 Task: Create a due date automation trigger when advanced on, on the monday of the week a card is due add fields without custom field "Resume" set to a number greater than 1 and lower than 10 at 11:00 AM.
Action: Mouse moved to (1009, 75)
Screenshot: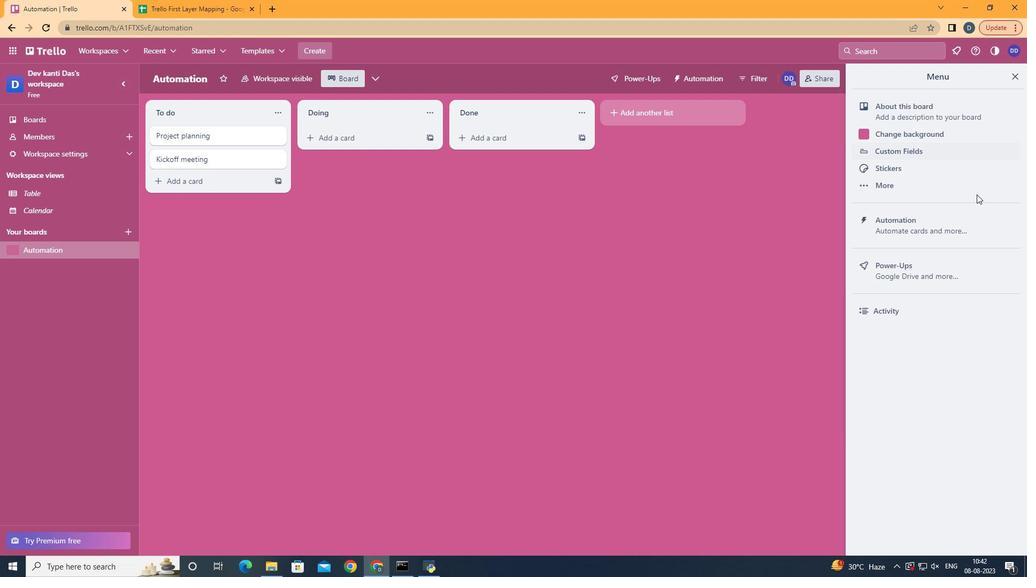 
Action: Mouse pressed left at (1009, 75)
Screenshot: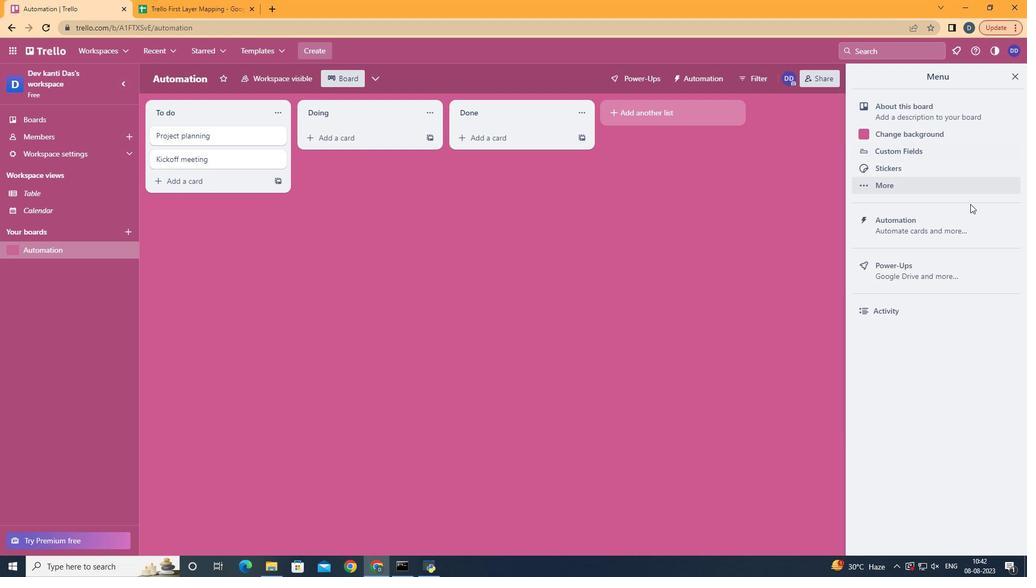 
Action: Mouse moved to (946, 224)
Screenshot: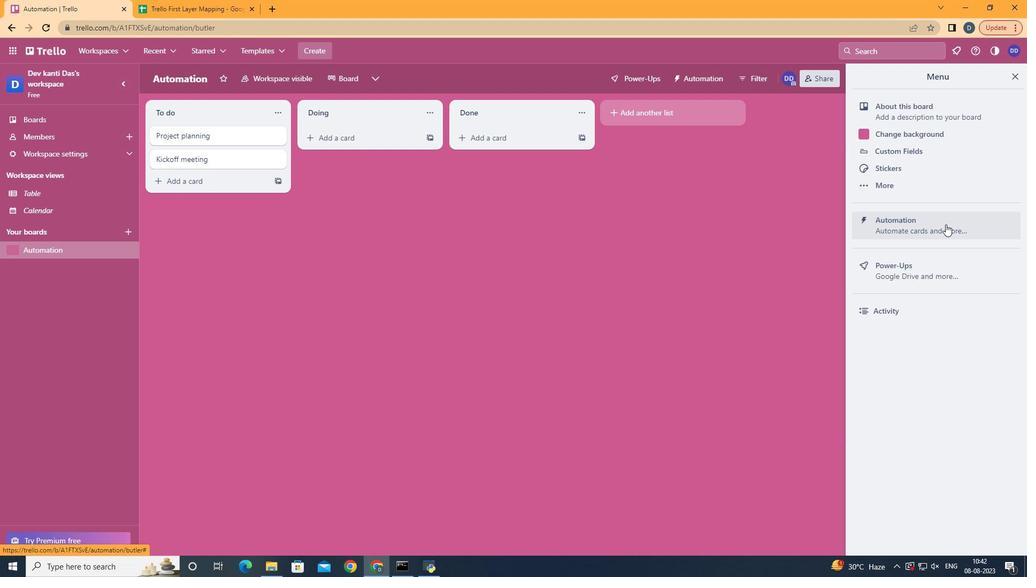 
Action: Mouse pressed left at (946, 224)
Screenshot: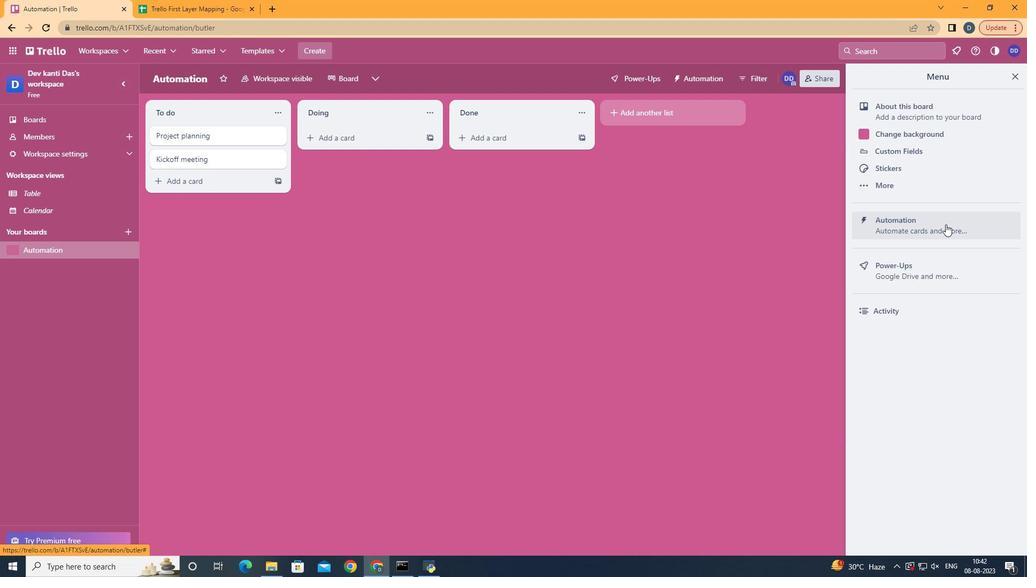 
Action: Mouse moved to (197, 217)
Screenshot: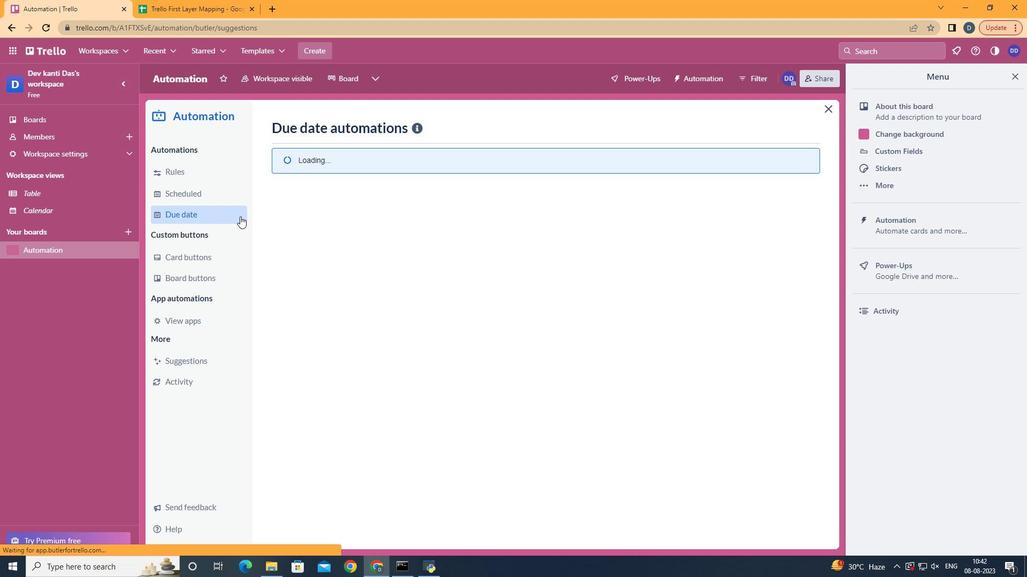 
Action: Mouse pressed left at (197, 217)
Screenshot: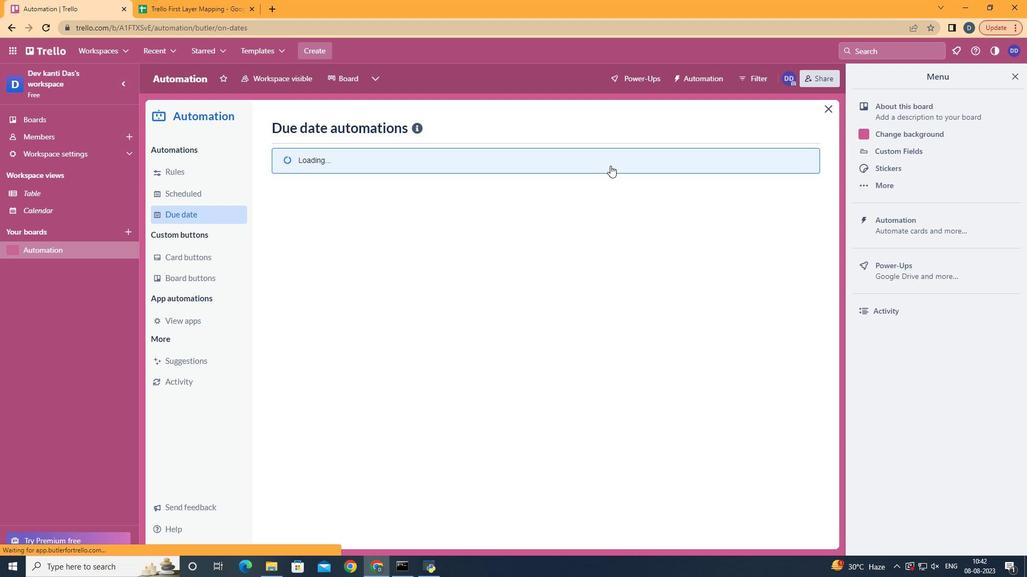 
Action: Mouse moved to (748, 131)
Screenshot: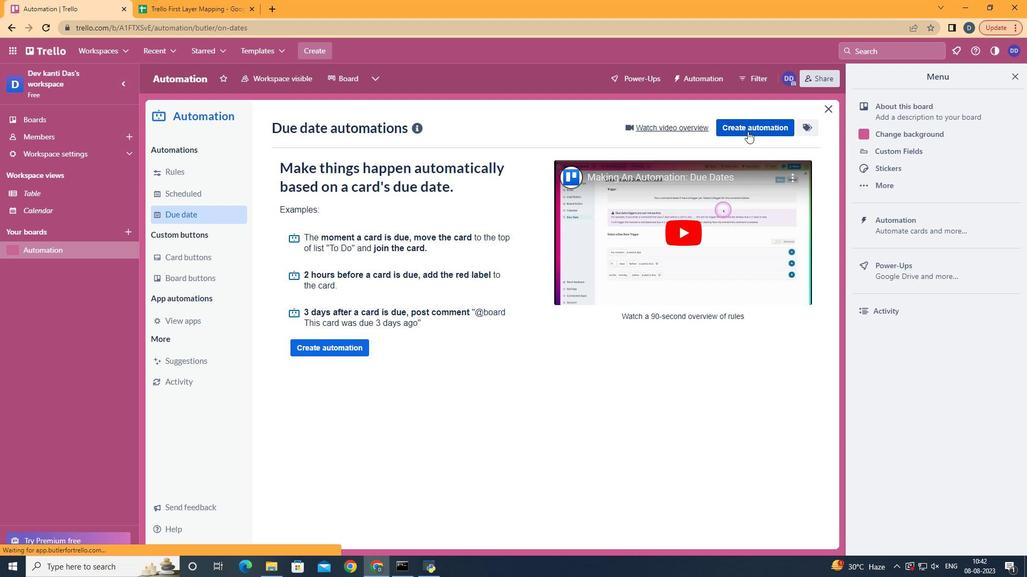 
Action: Mouse pressed left at (748, 131)
Screenshot: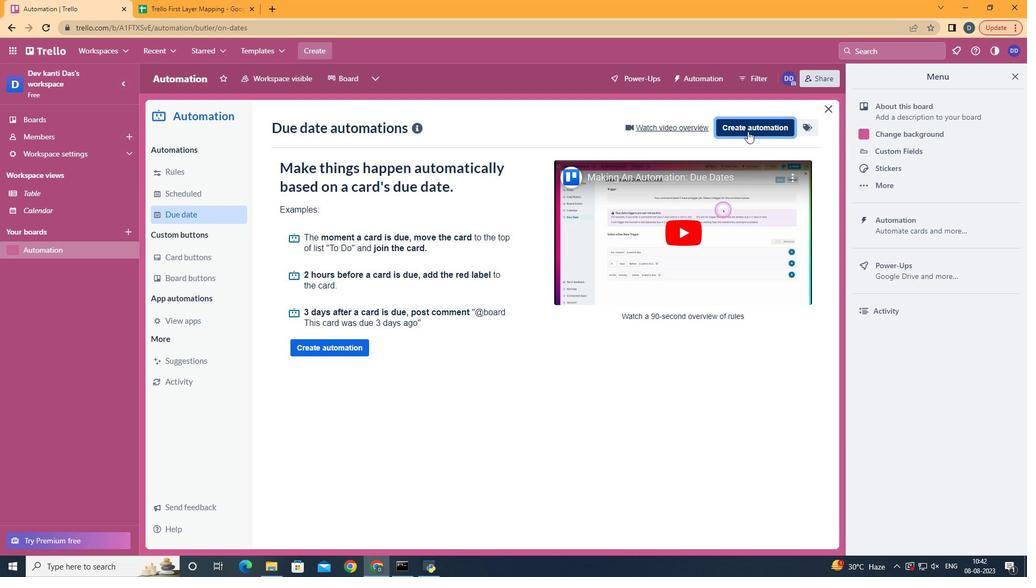 
Action: Mouse moved to (559, 224)
Screenshot: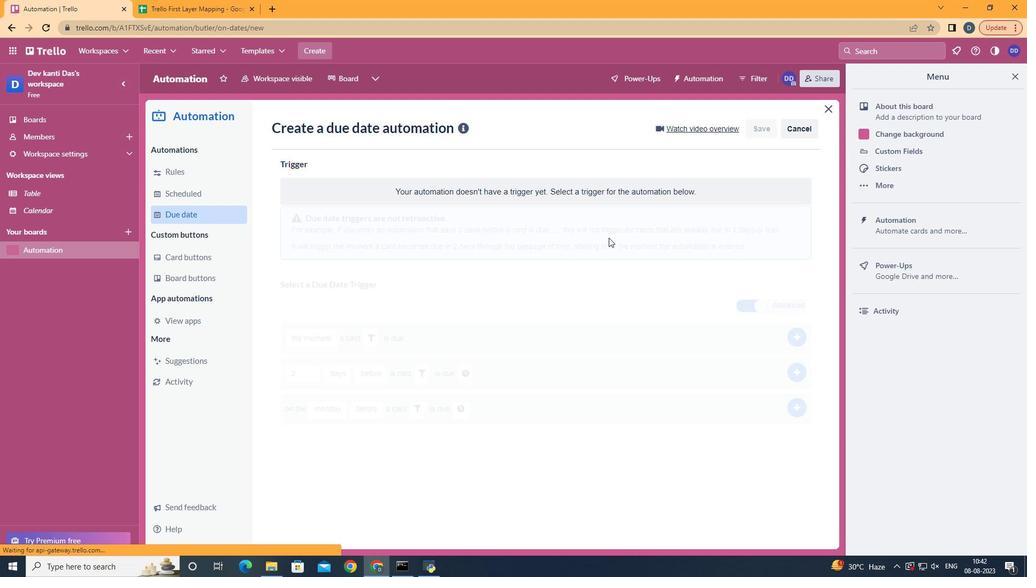 
Action: Mouse pressed left at (559, 224)
Screenshot: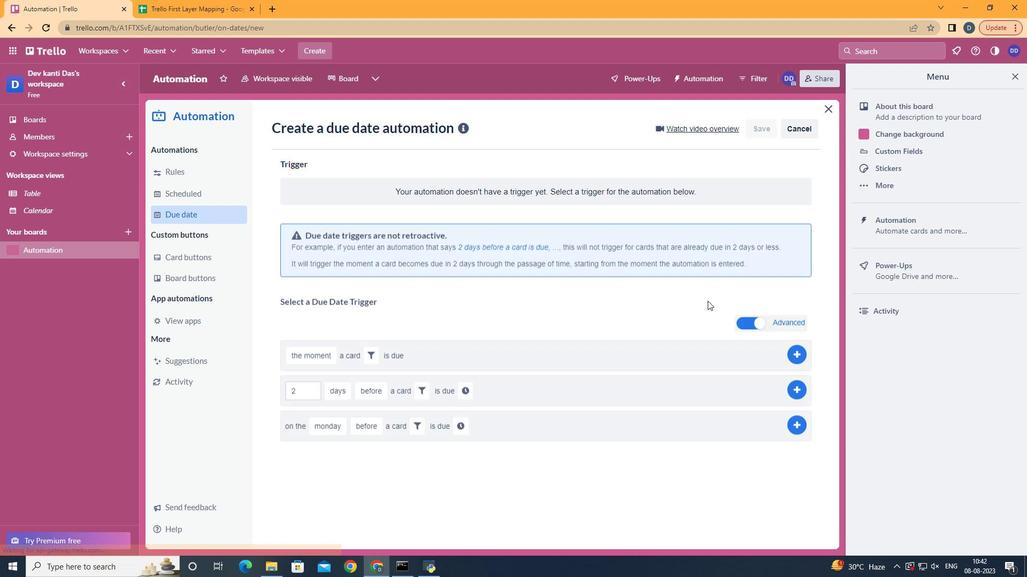 
Action: Mouse moved to (346, 281)
Screenshot: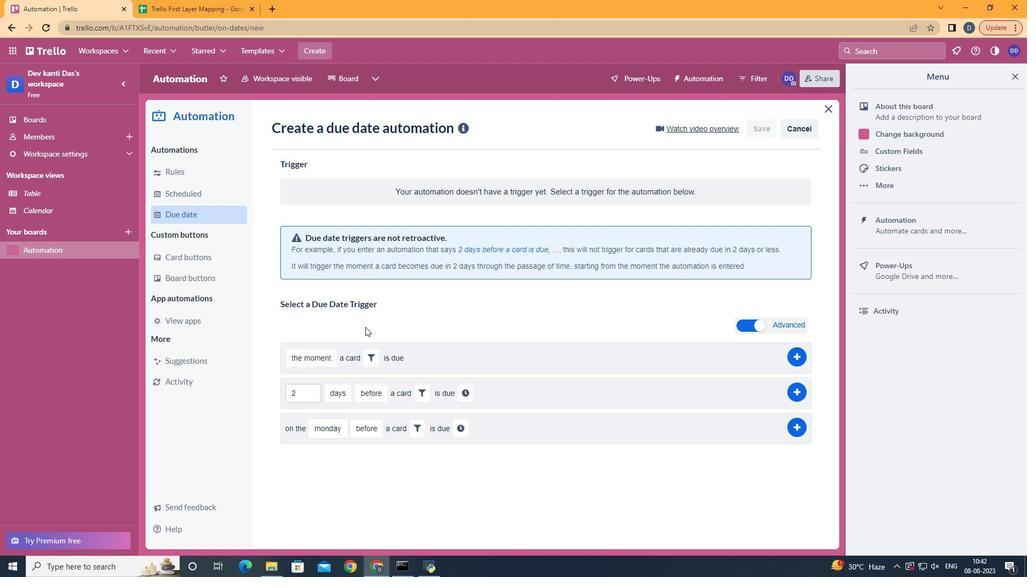 
Action: Mouse pressed left at (346, 281)
Screenshot: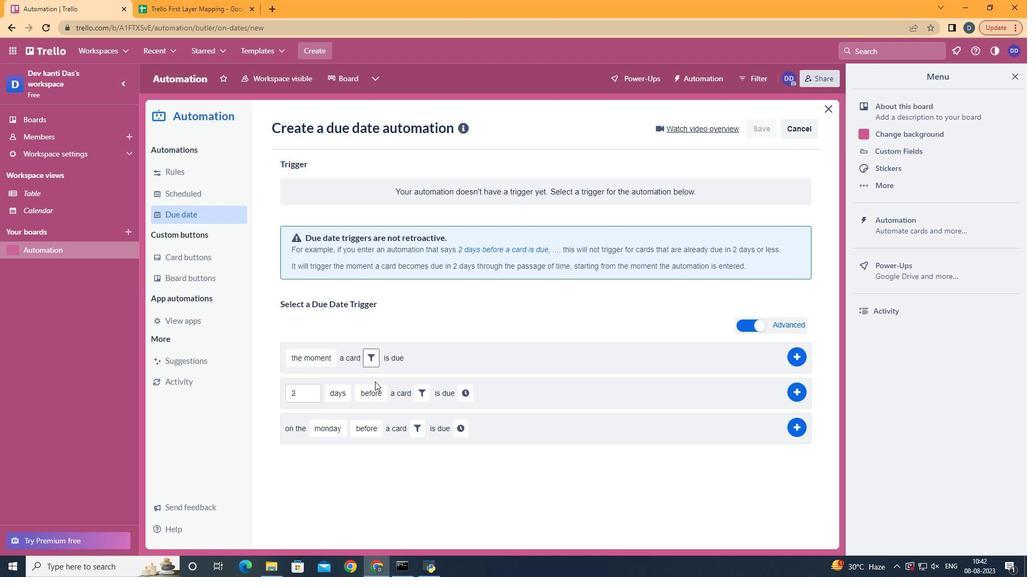 
Action: Mouse moved to (379, 488)
Screenshot: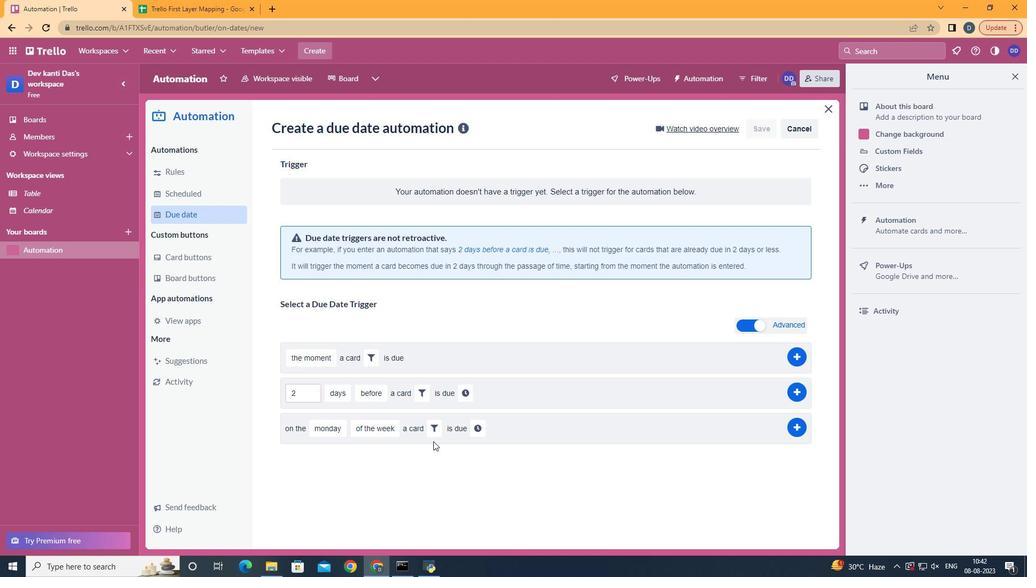 
Action: Mouse pressed left at (379, 488)
Screenshot: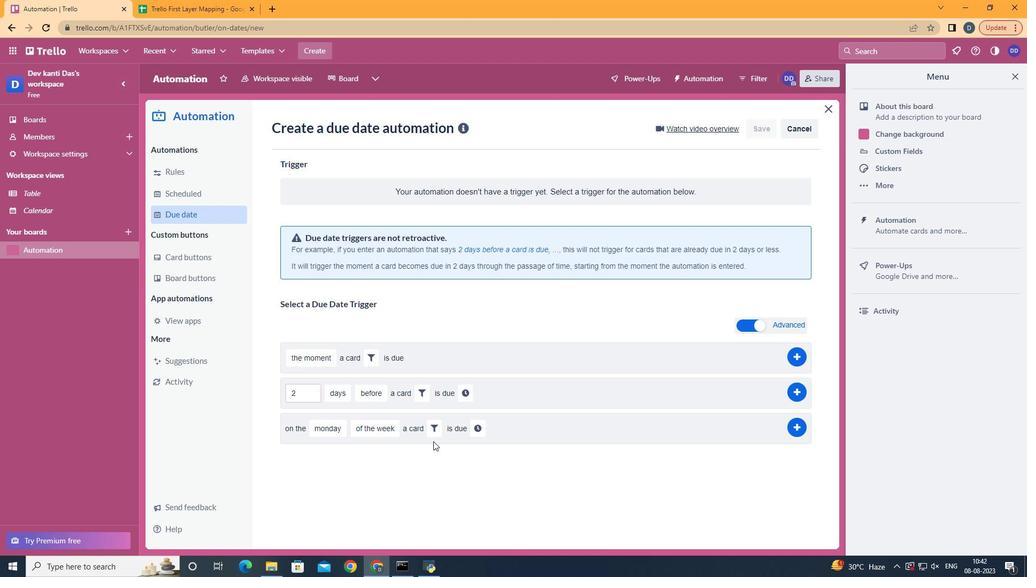
Action: Mouse moved to (437, 430)
Screenshot: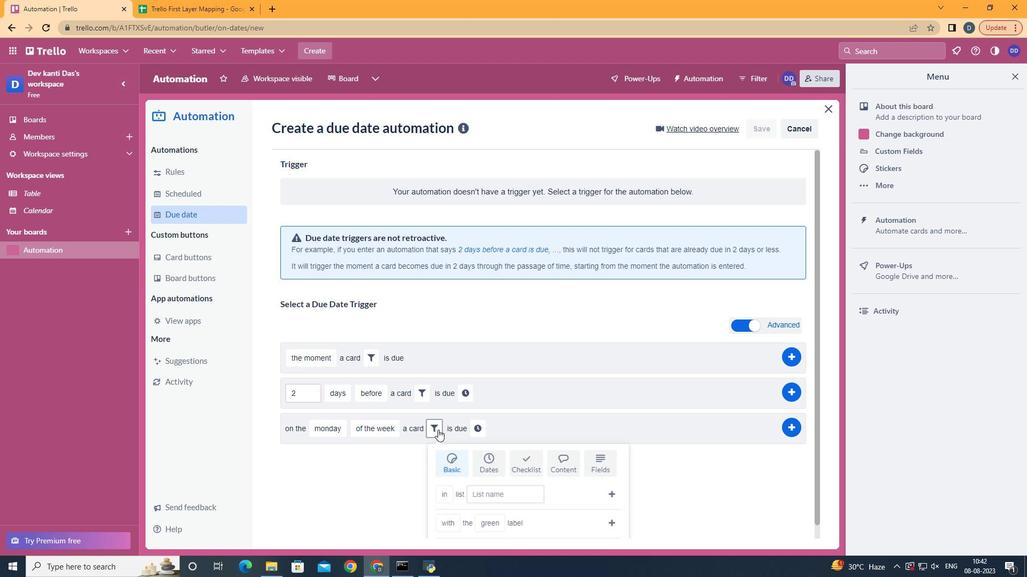 
Action: Mouse pressed left at (437, 430)
Screenshot: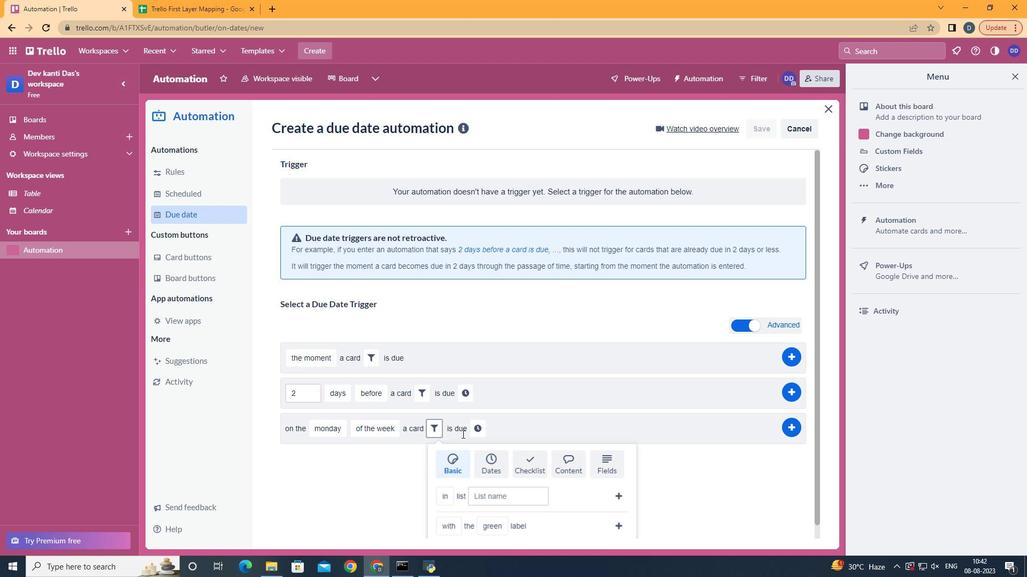 
Action: Mouse moved to (607, 464)
Screenshot: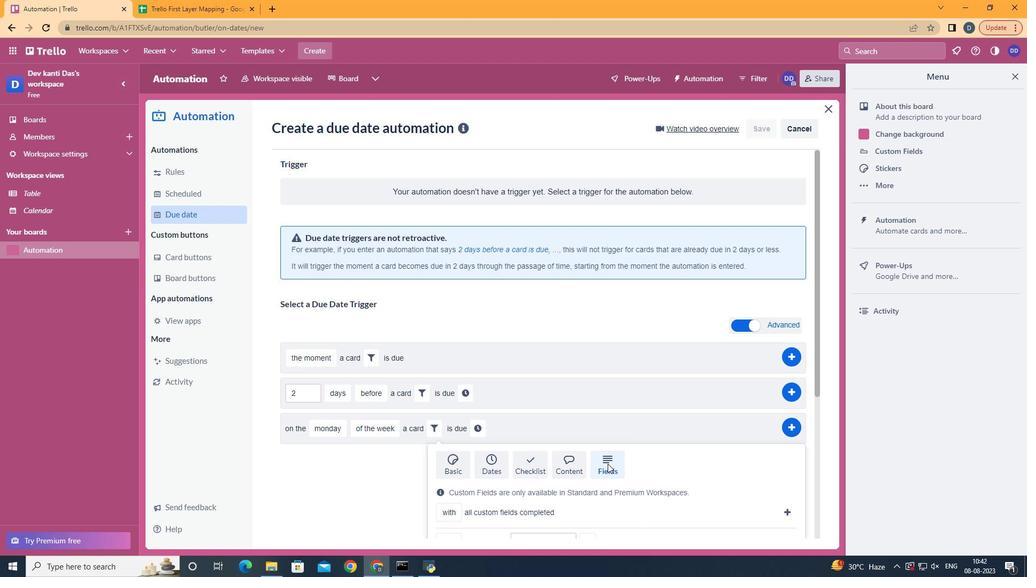 
Action: Mouse pressed left at (607, 464)
Screenshot: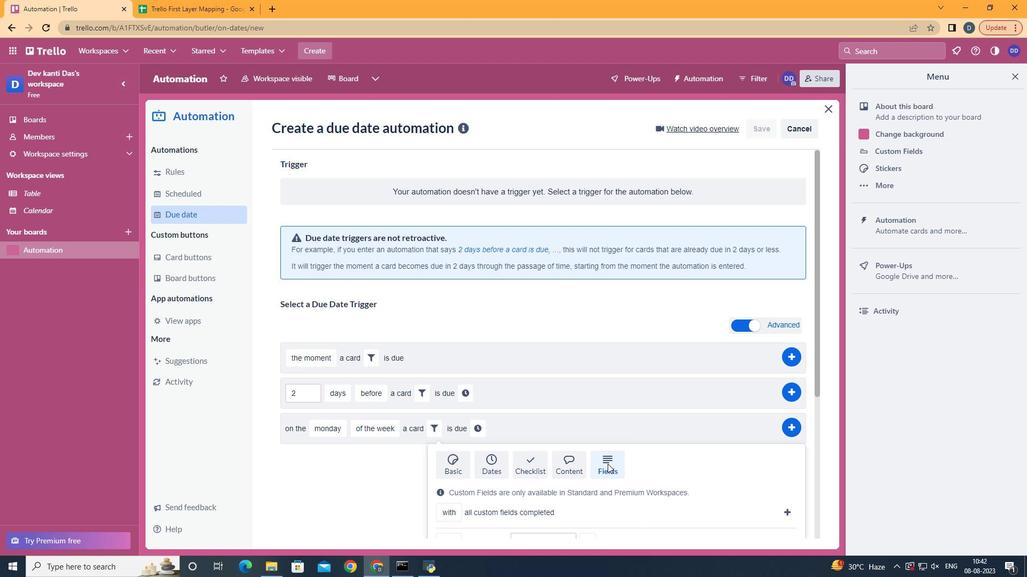 
Action: Mouse scrolled (607, 463) with delta (0, 0)
Screenshot: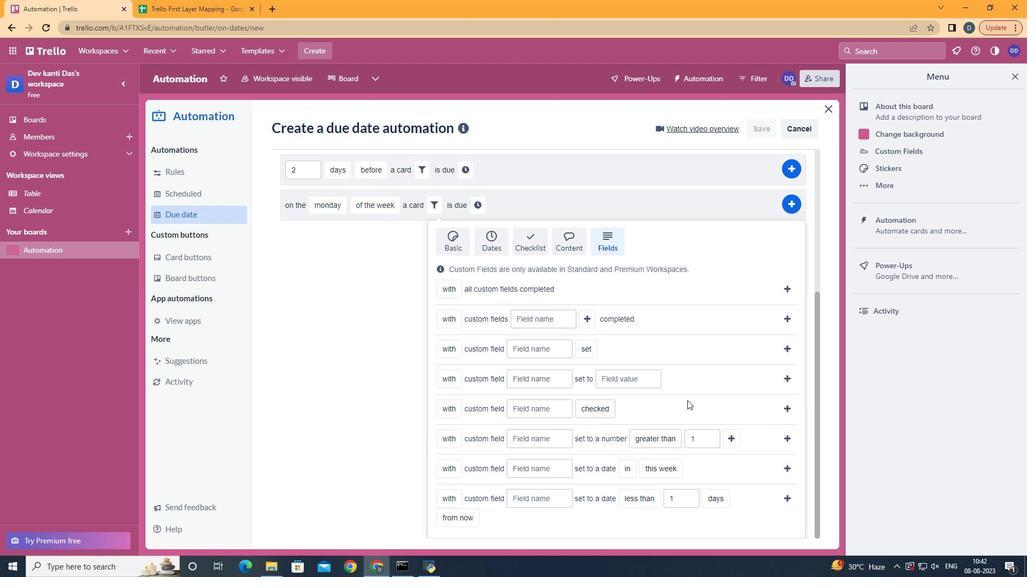 
Action: Mouse scrolled (607, 463) with delta (0, 0)
Screenshot: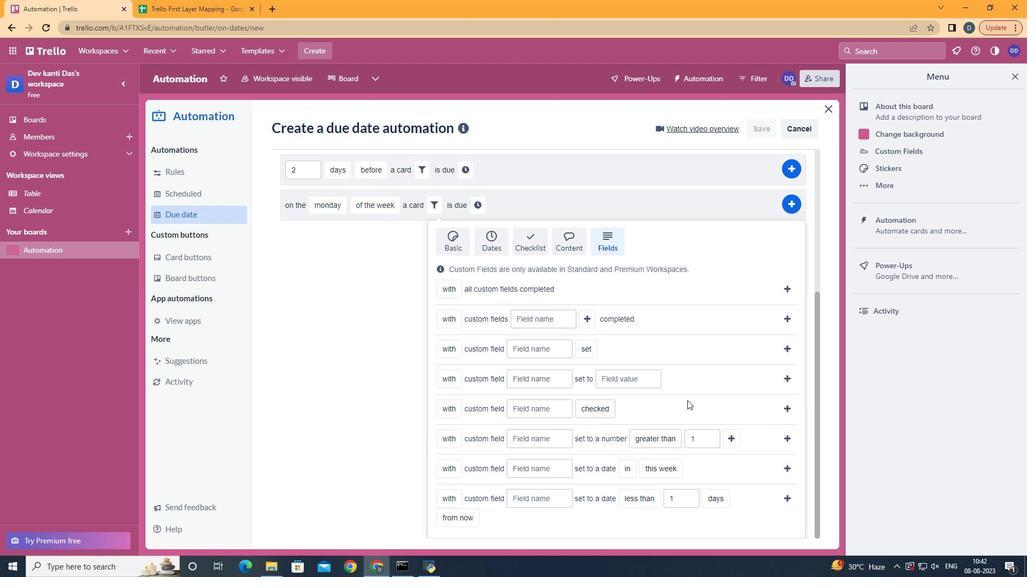 
Action: Mouse scrolled (607, 463) with delta (0, 0)
Screenshot: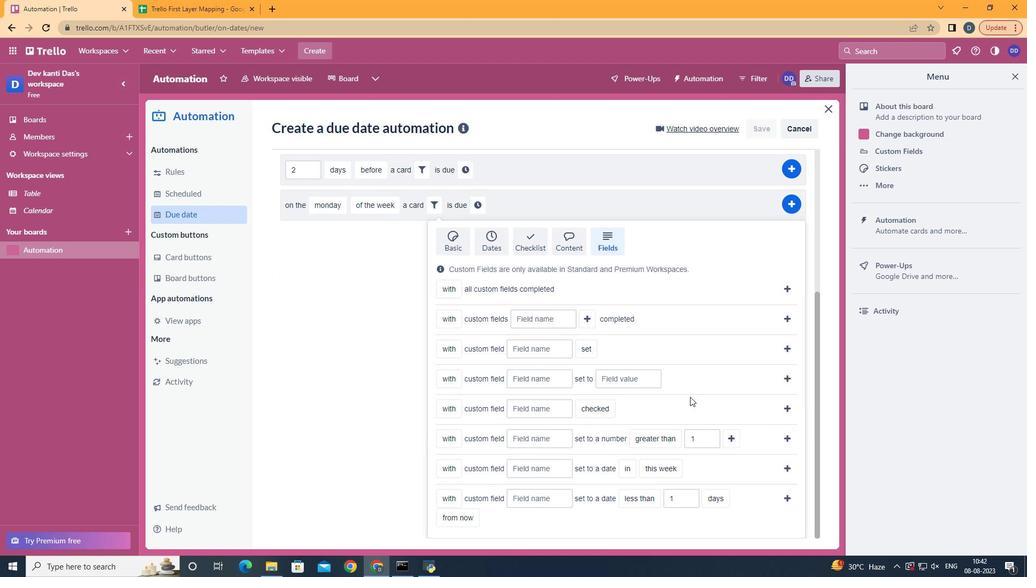 
Action: Mouse scrolled (607, 463) with delta (0, 0)
Screenshot: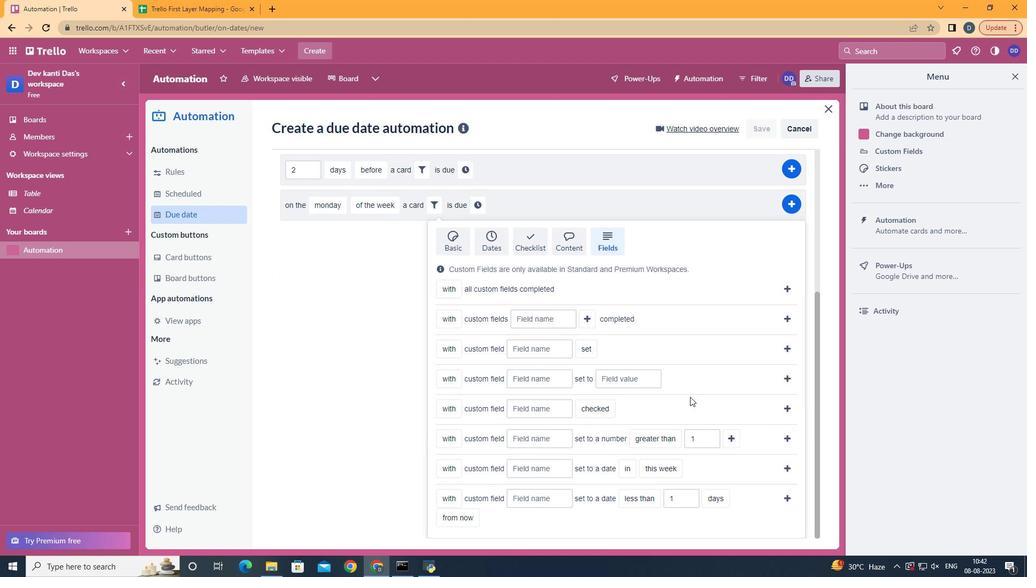 
Action: Mouse scrolled (607, 463) with delta (0, 0)
Screenshot: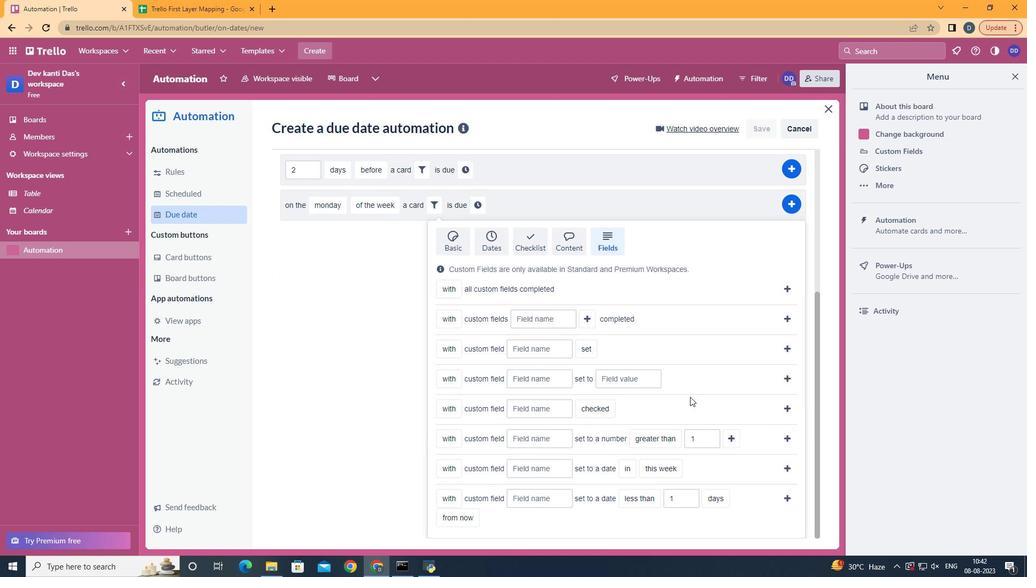 
Action: Mouse moved to (459, 479)
Screenshot: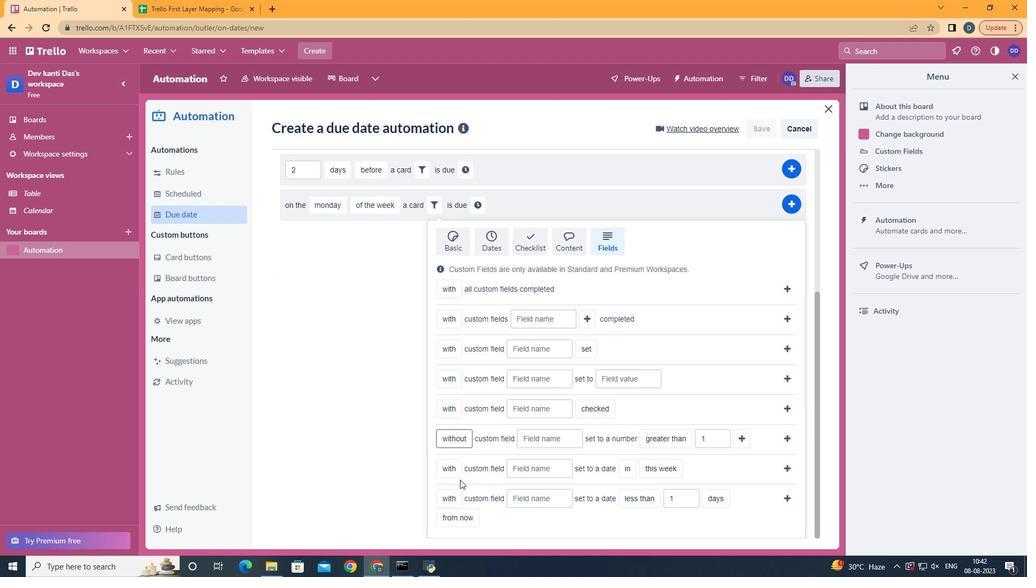 
Action: Mouse pressed left at (459, 479)
Screenshot: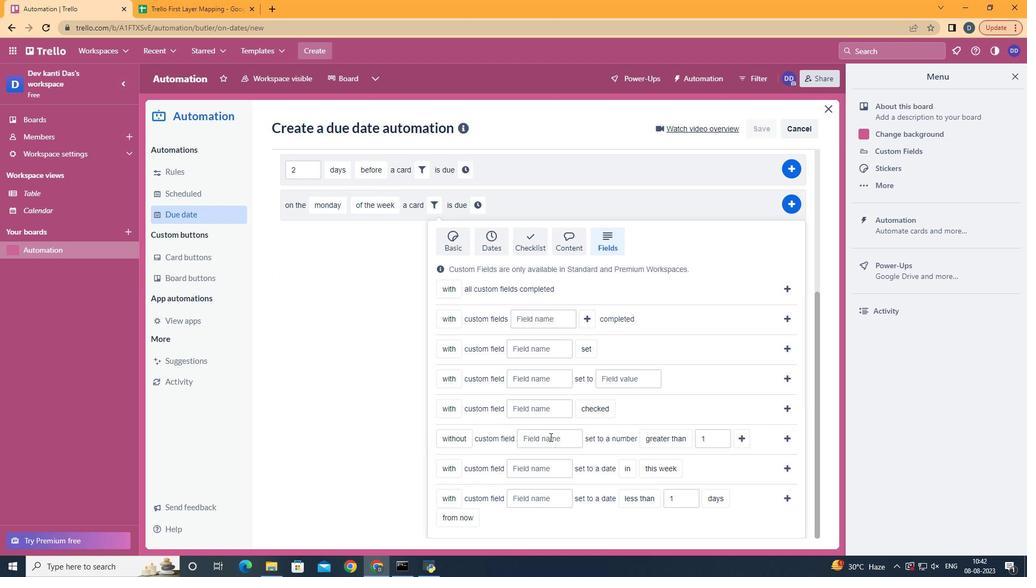 
Action: Mouse moved to (550, 437)
Screenshot: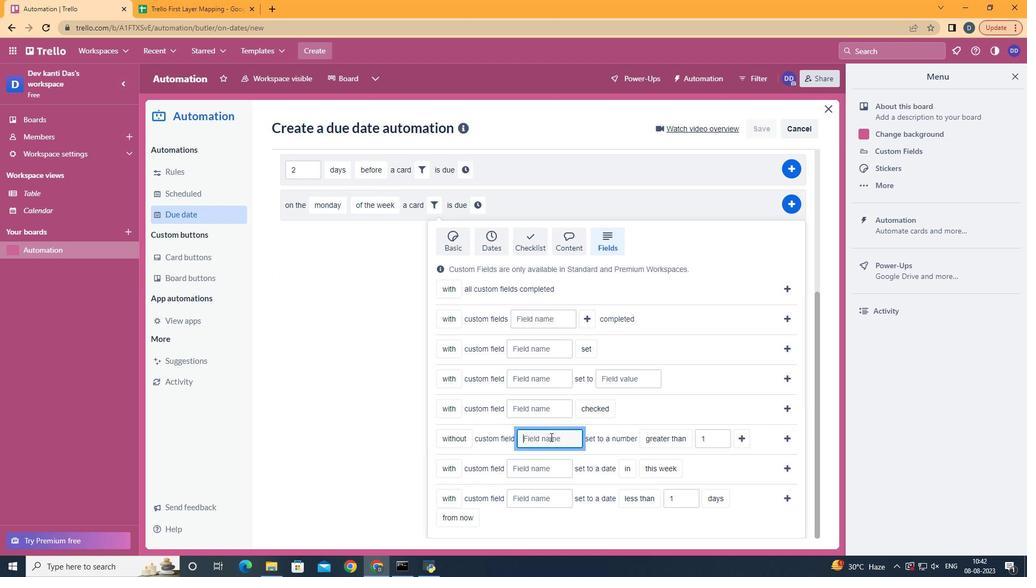 
Action: Mouse pressed left at (550, 437)
Screenshot: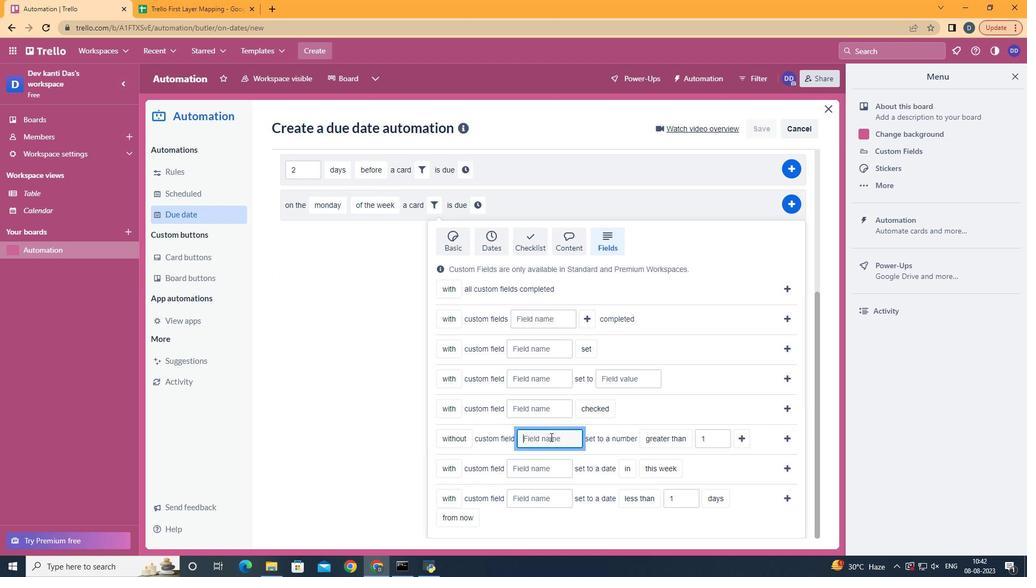 
Action: Mouse moved to (550, 437)
Screenshot: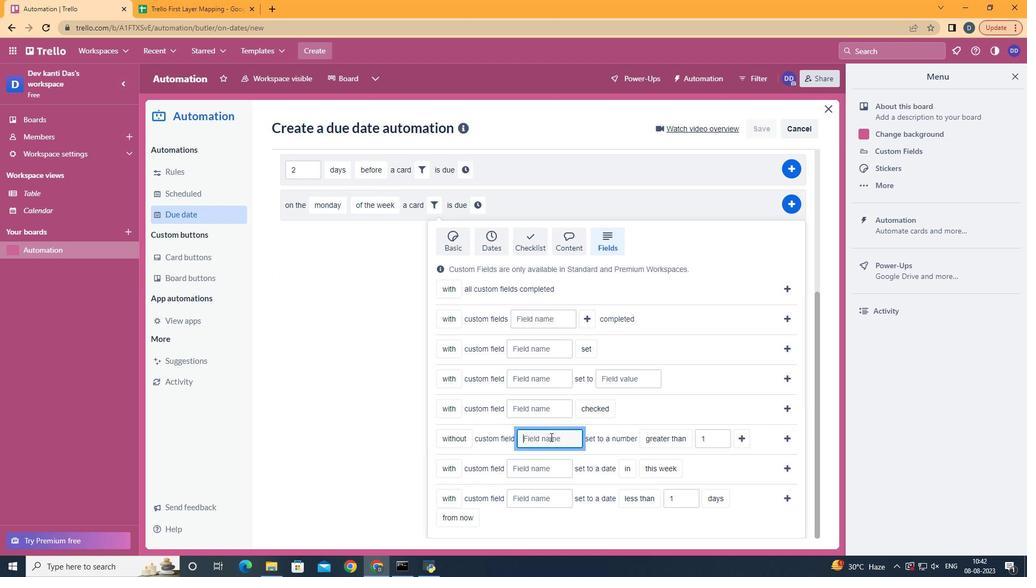 
Action: Key pressed <Key.shift>Resume
Screenshot: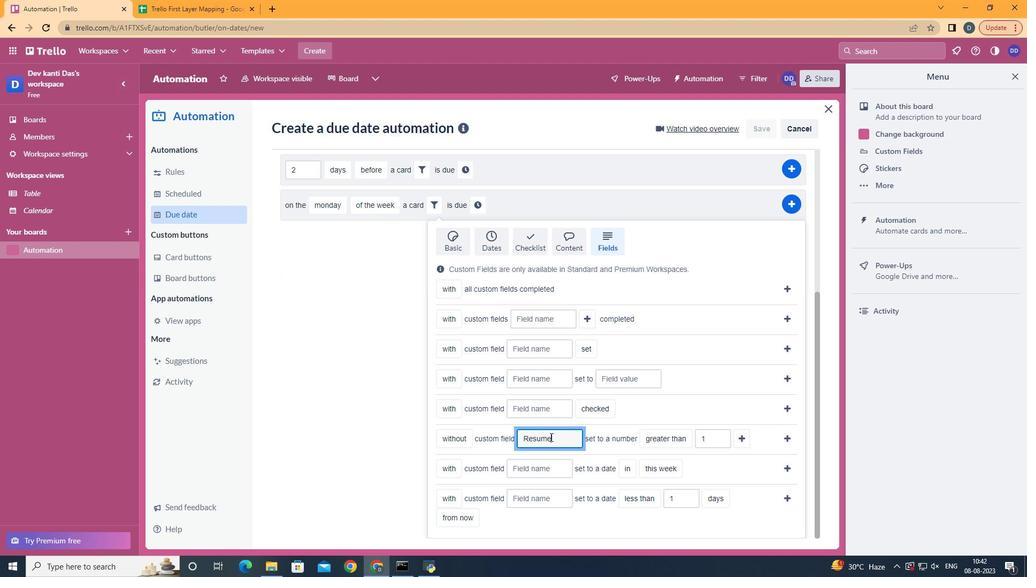
Action: Mouse moved to (679, 461)
Screenshot: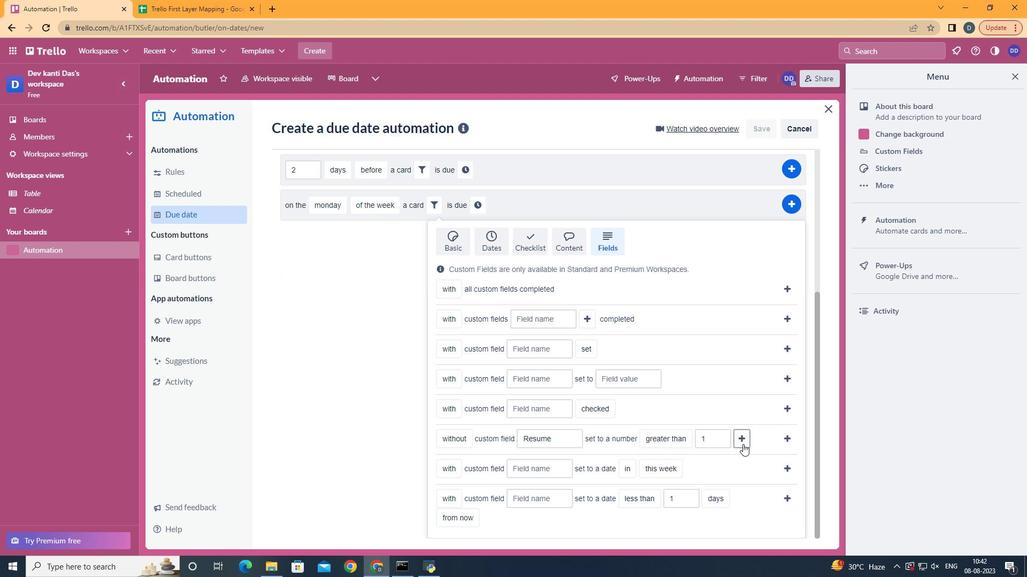 
Action: Mouse pressed left at (679, 461)
Screenshot: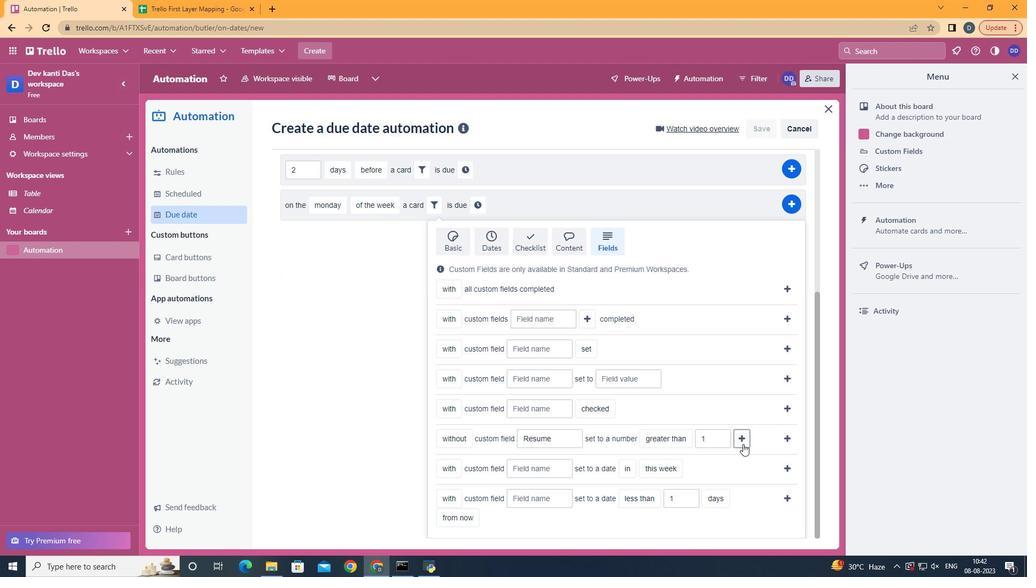 
Action: Mouse moved to (743, 444)
Screenshot: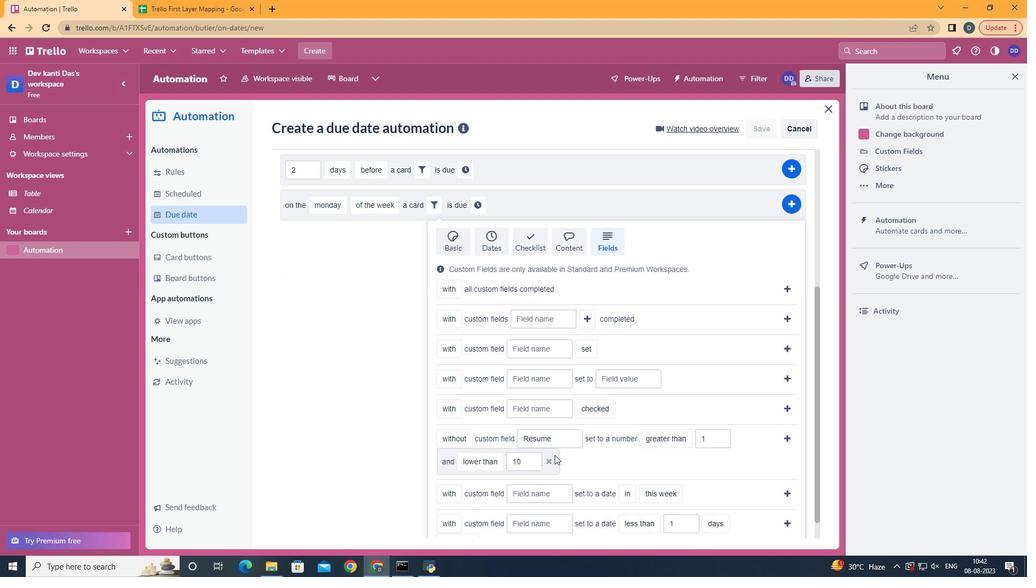 
Action: Mouse pressed left at (743, 444)
Screenshot: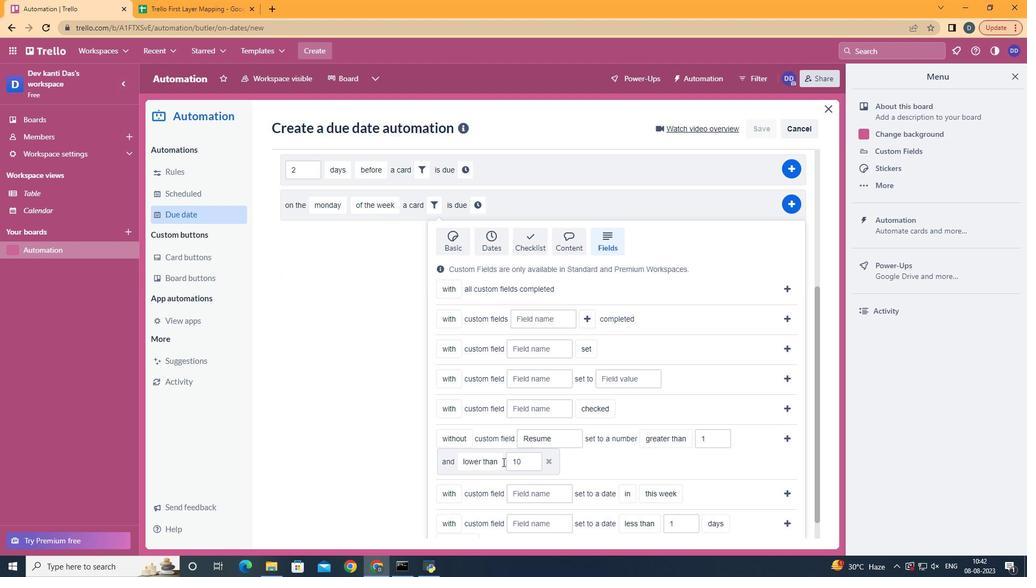 
Action: Mouse moved to (506, 370)
Screenshot: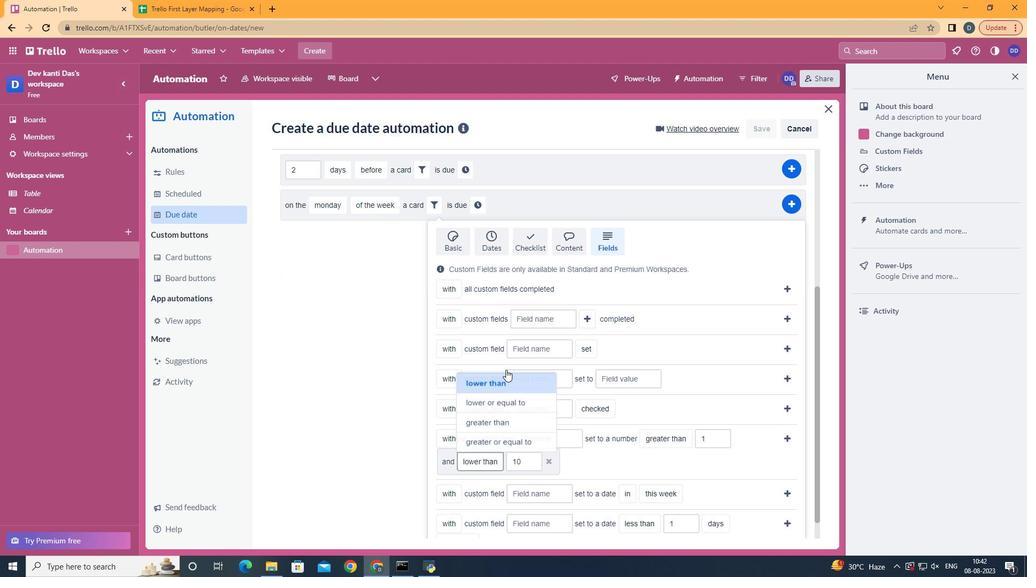 
Action: Mouse pressed left at (506, 370)
Screenshot: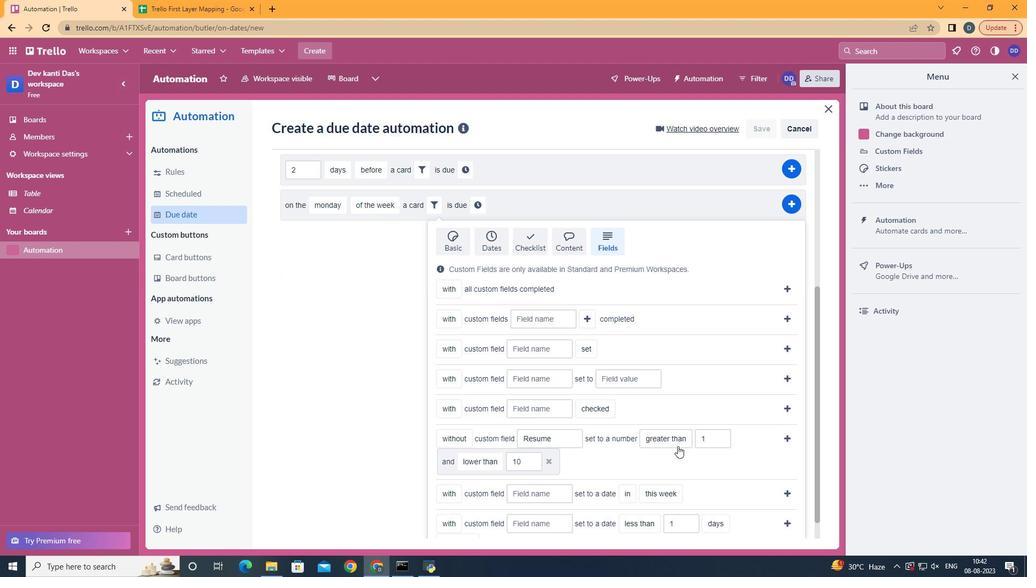 
Action: Mouse moved to (789, 441)
Screenshot: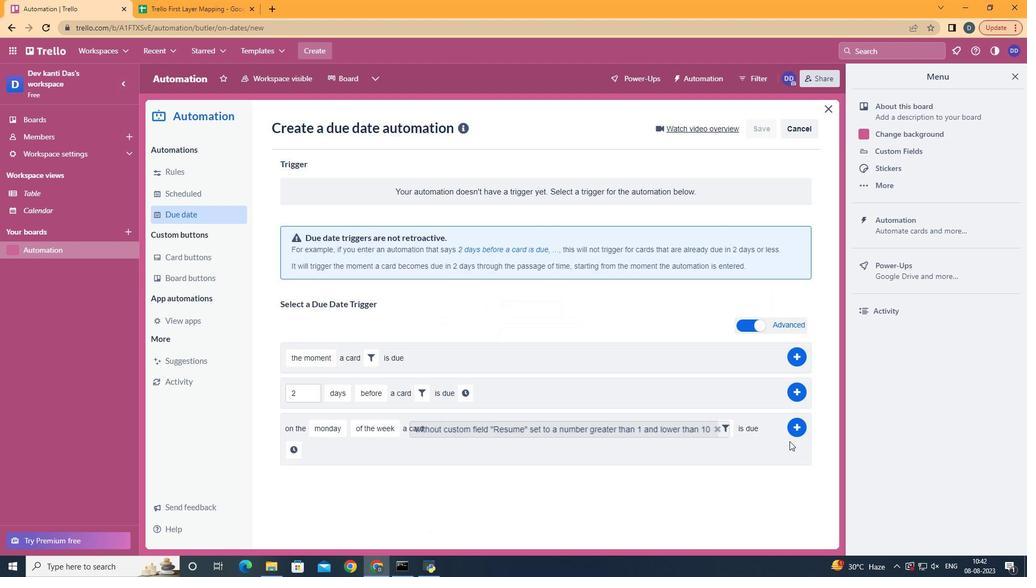 
Action: Mouse pressed left at (789, 441)
Screenshot: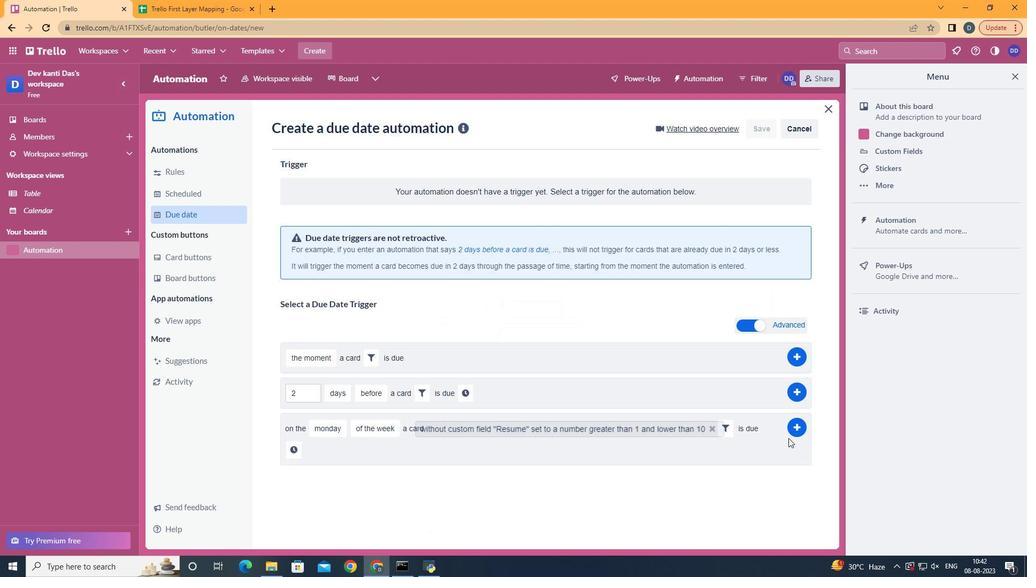 
Action: Mouse moved to (296, 450)
Screenshot: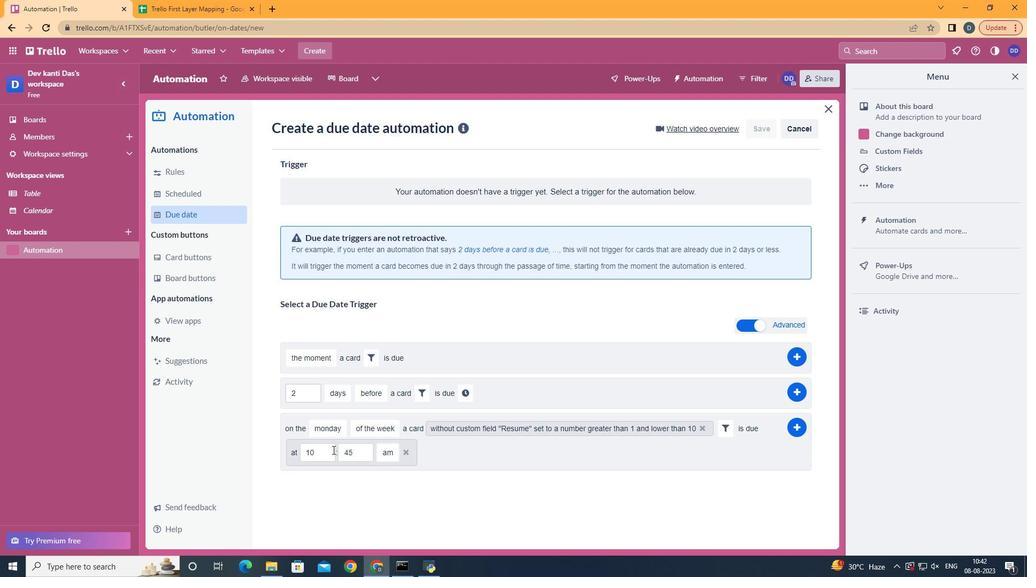
Action: Mouse pressed left at (296, 450)
Screenshot: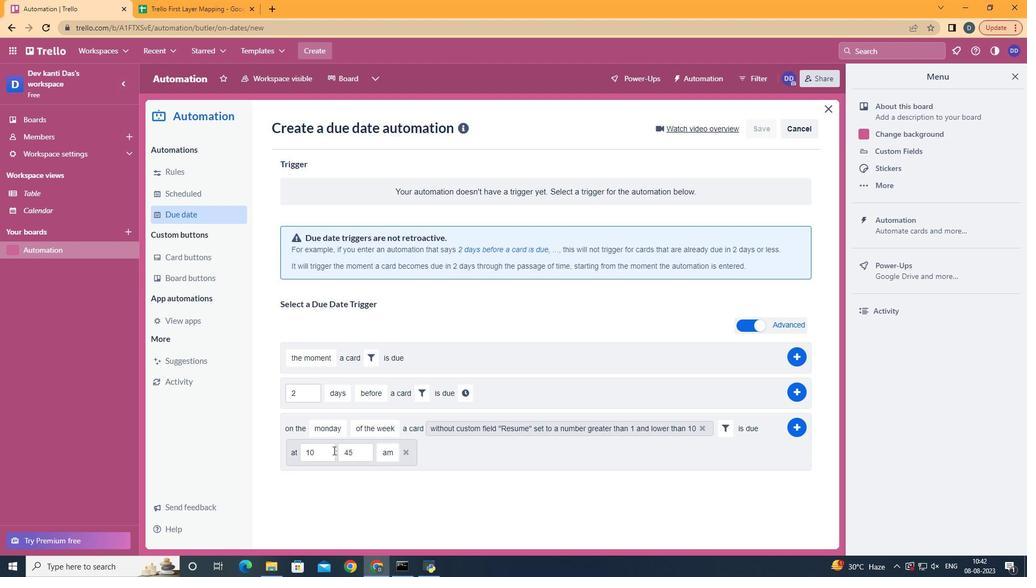 
Action: Mouse moved to (322, 452)
Screenshot: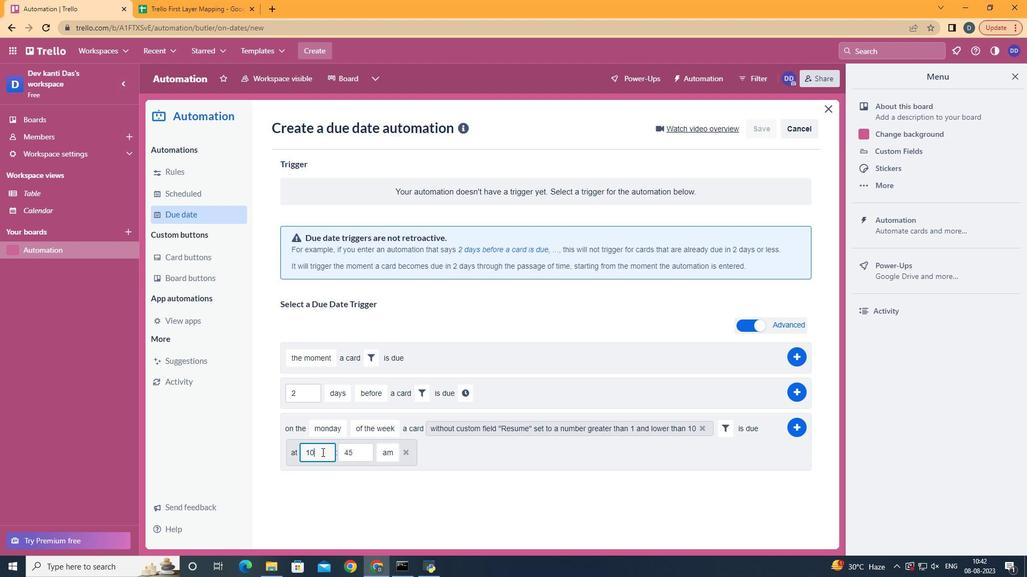 
Action: Mouse pressed left at (322, 452)
Screenshot: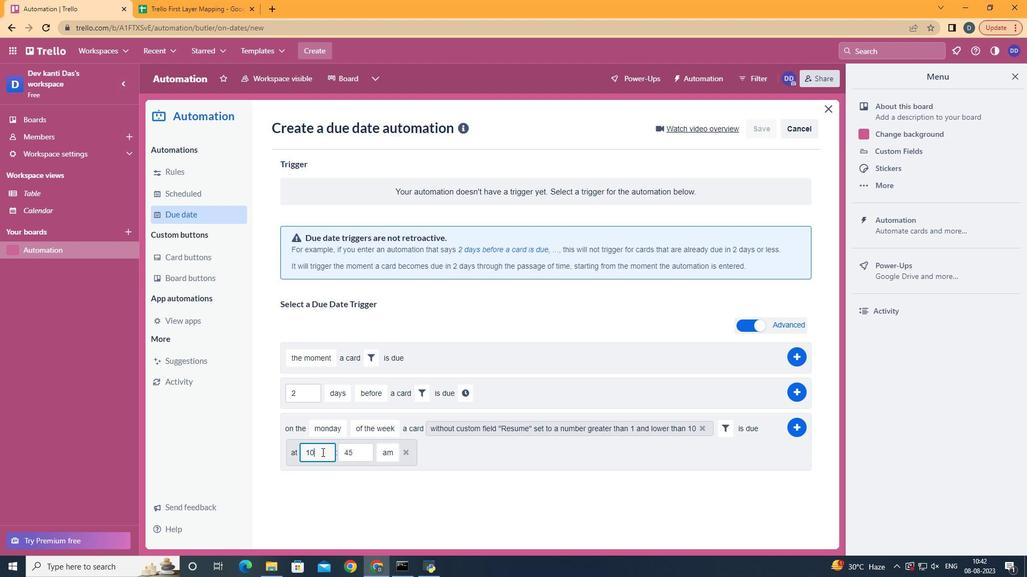 
Action: Key pressed <Key.backspace>1
Screenshot: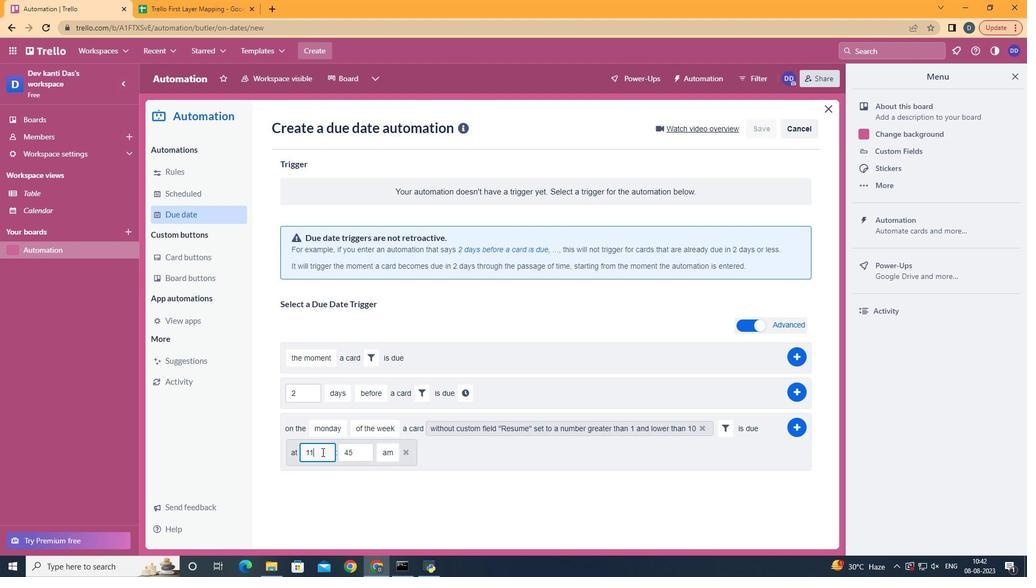 
Action: Mouse moved to (355, 455)
Screenshot: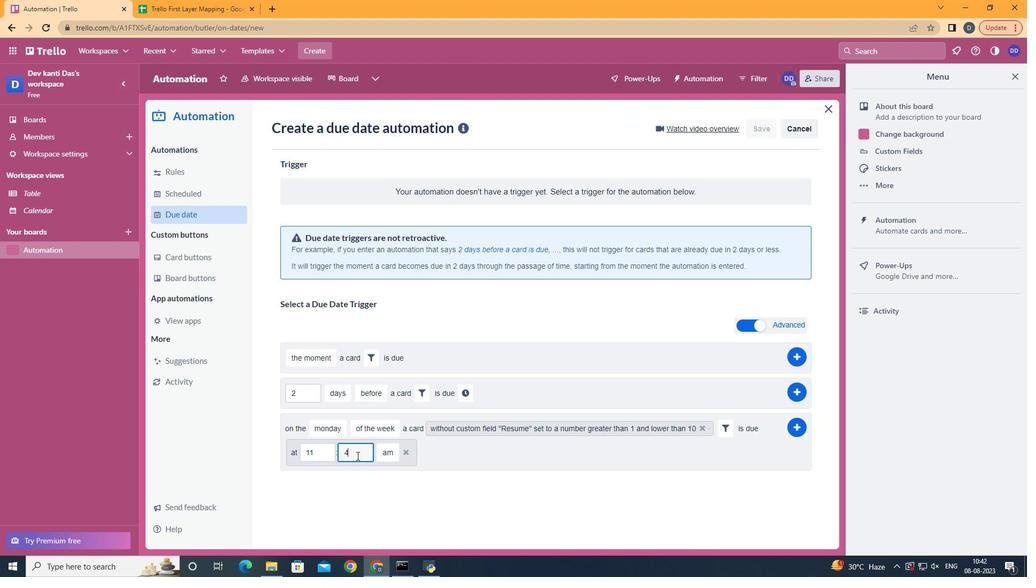 
Action: Mouse pressed left at (355, 455)
Screenshot: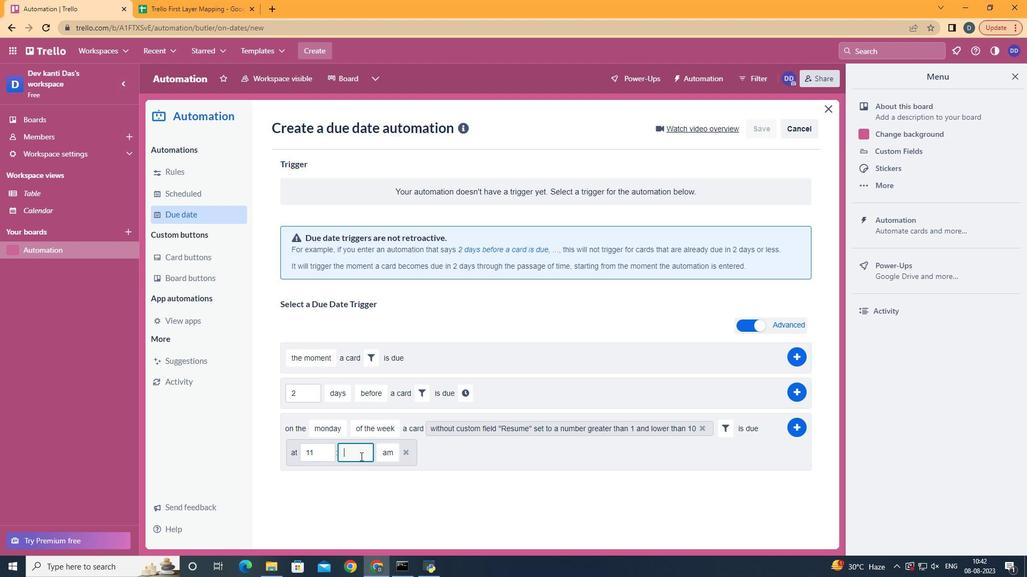 
Action: Key pressed <Key.backspace>
Screenshot: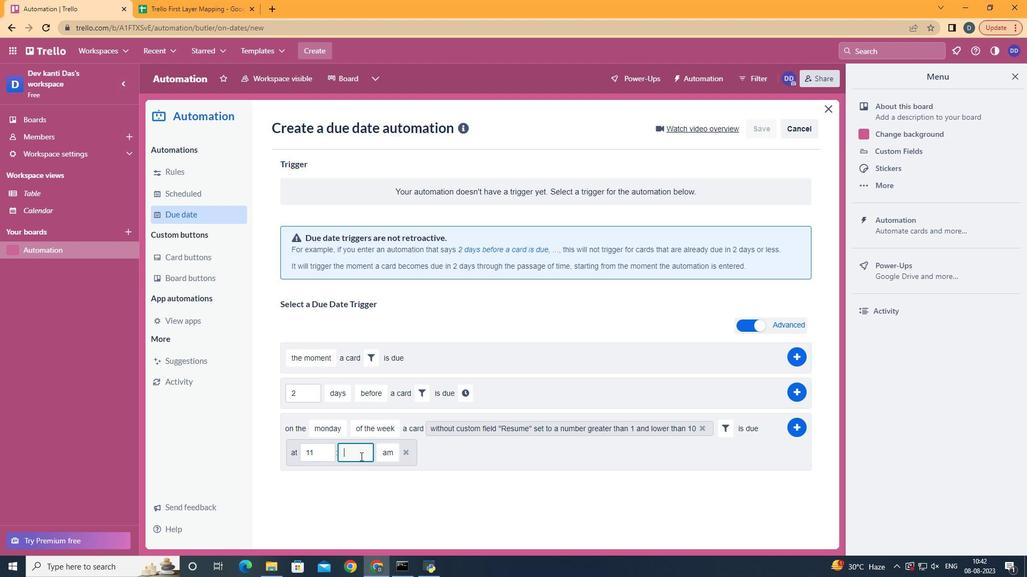 
Action: Mouse moved to (360, 456)
Screenshot: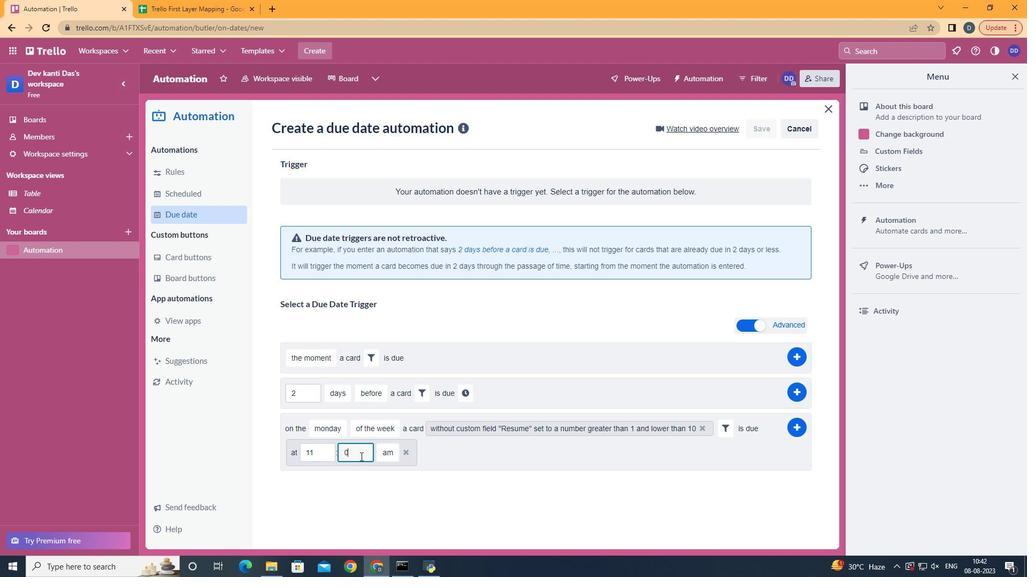
Action: Key pressed <Key.backspace>00
Screenshot: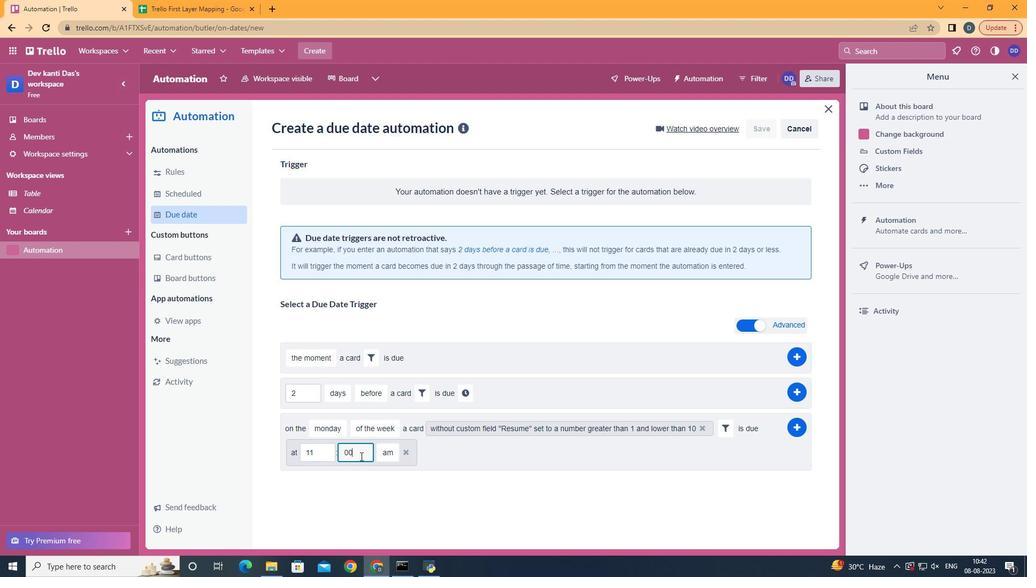 
Action: Mouse moved to (798, 425)
Screenshot: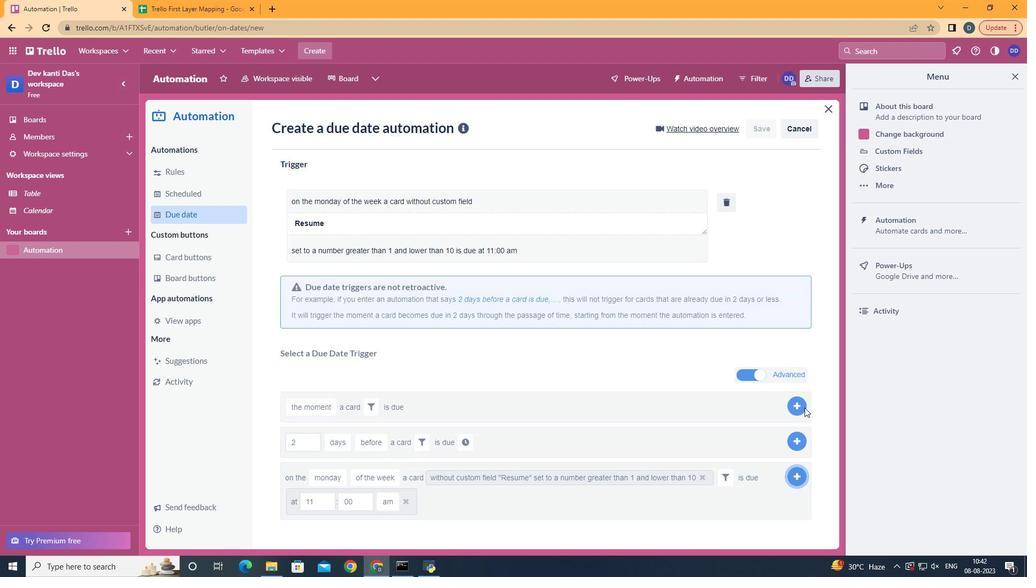 
Action: Mouse pressed left at (798, 425)
Screenshot: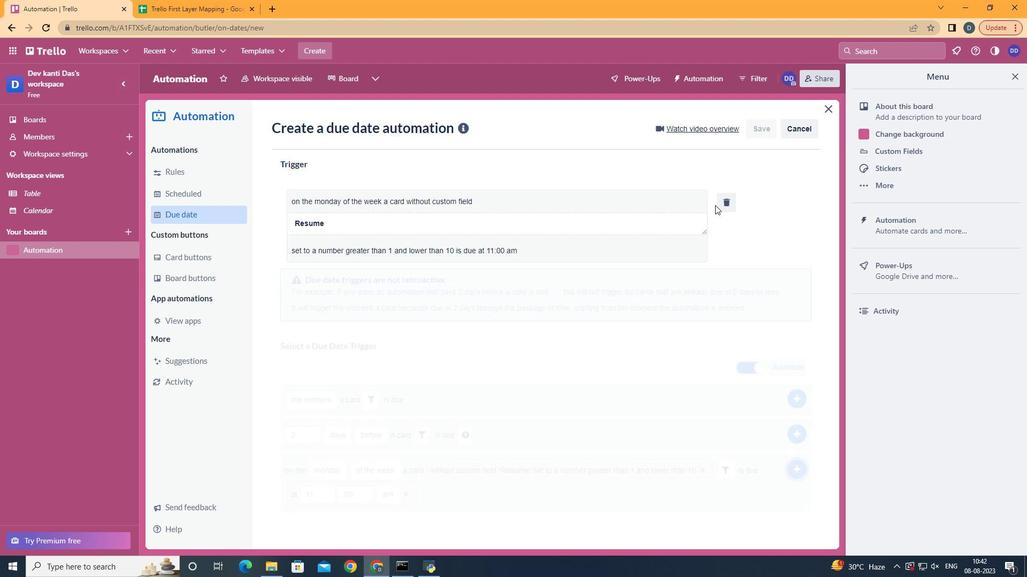 
Action: Mouse moved to (577, 217)
Screenshot: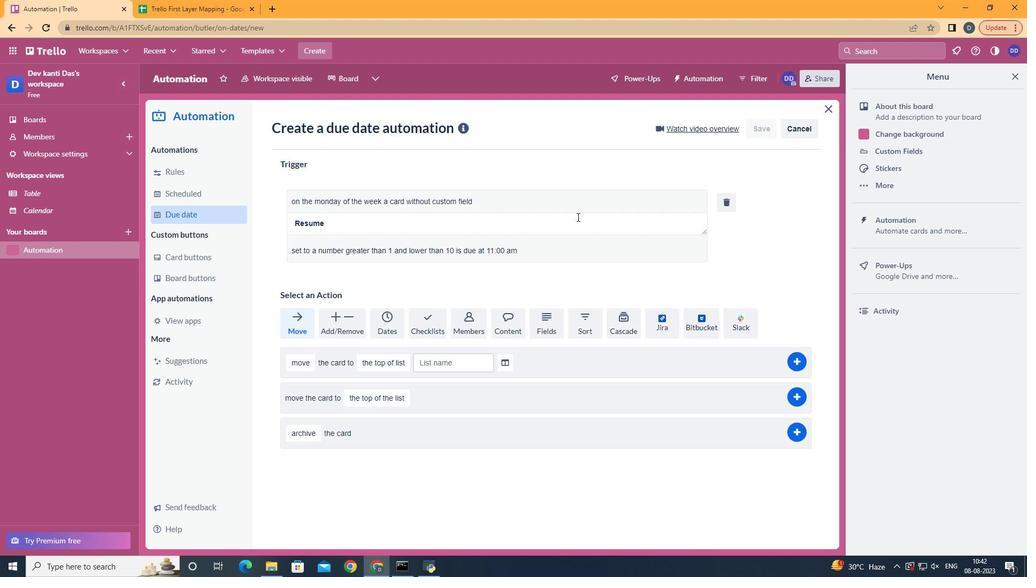 
